 Task: In Heading Arial with underline. Font size of heading  '18'Font style of data Calibri. Font size of data  9Alignment of headline & data Align center. Fill color in heading,  RedFont color of data Black Apply border in Data No BorderIn the sheet  Budget Management Workbook Templatebook
Action: Mouse moved to (34, 119)
Screenshot: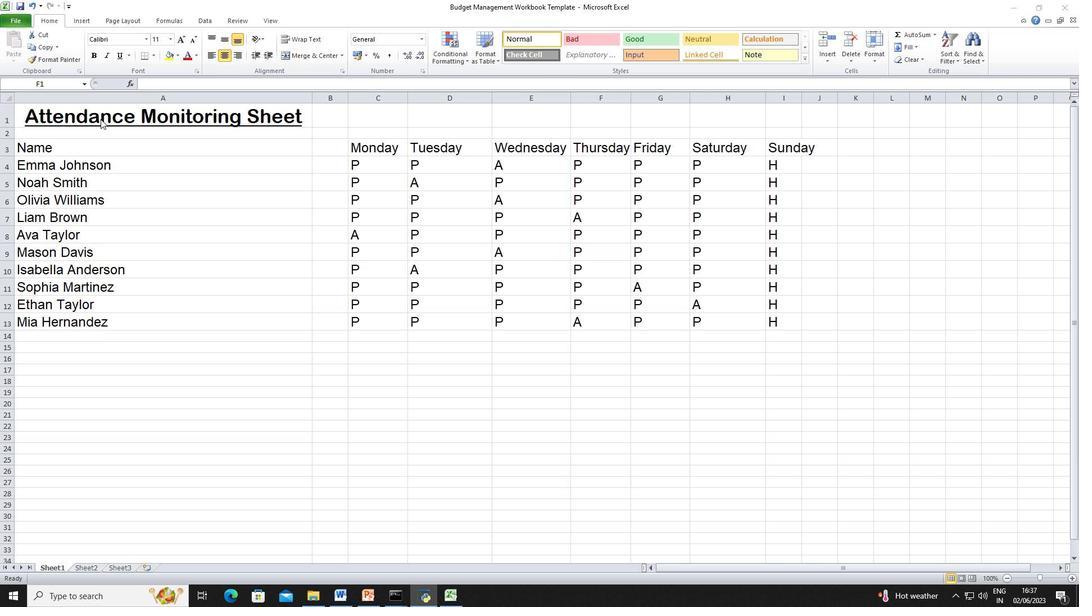 
Action: Mouse pressed left at (34, 119)
Screenshot: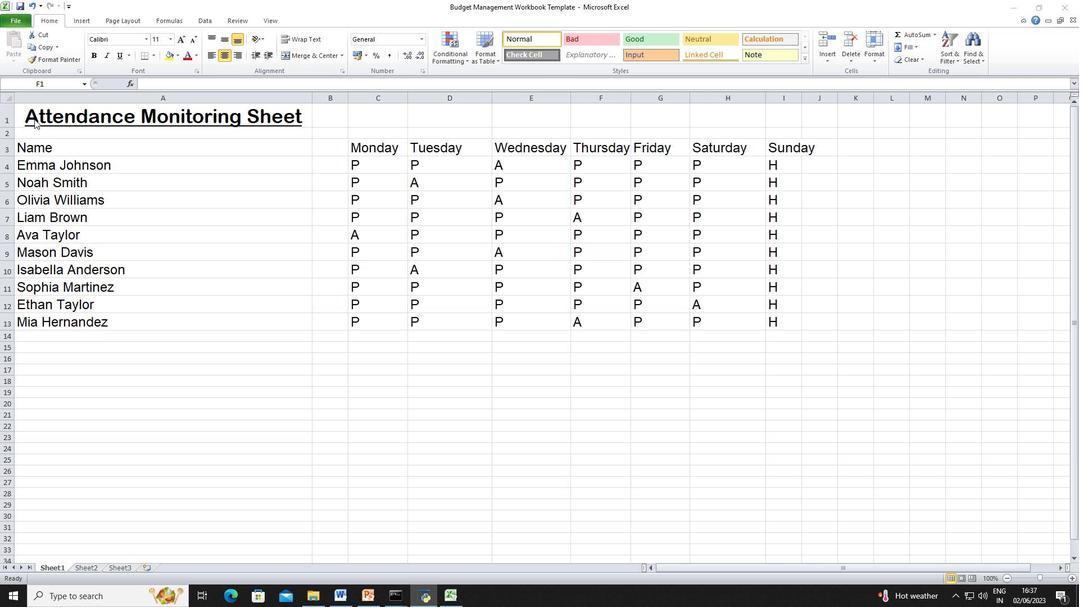 
Action: Mouse moved to (50, 118)
Screenshot: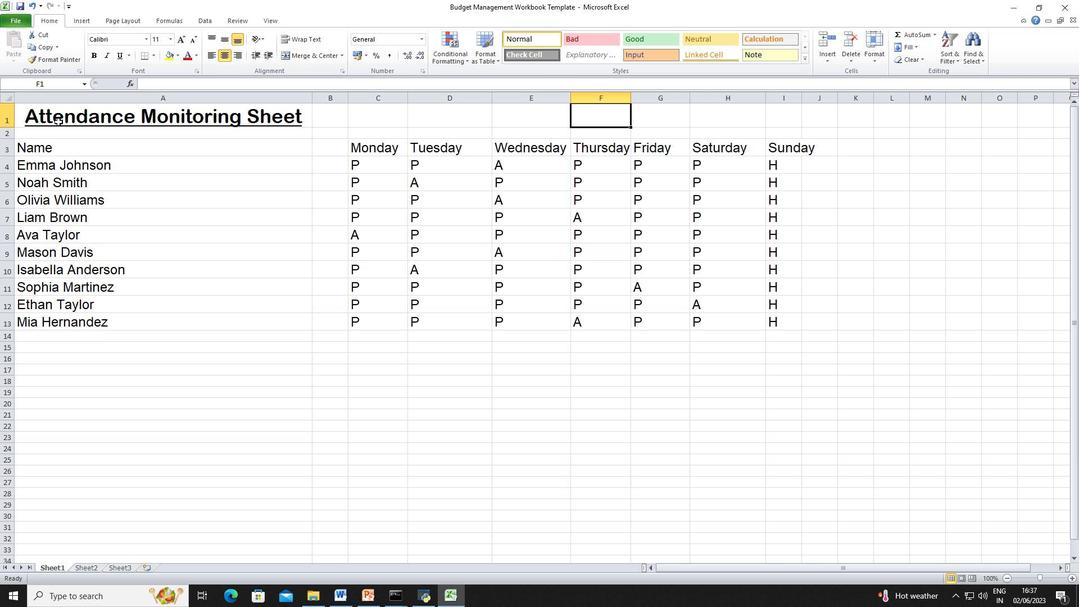 
Action: Mouse pressed left at (50, 118)
Screenshot: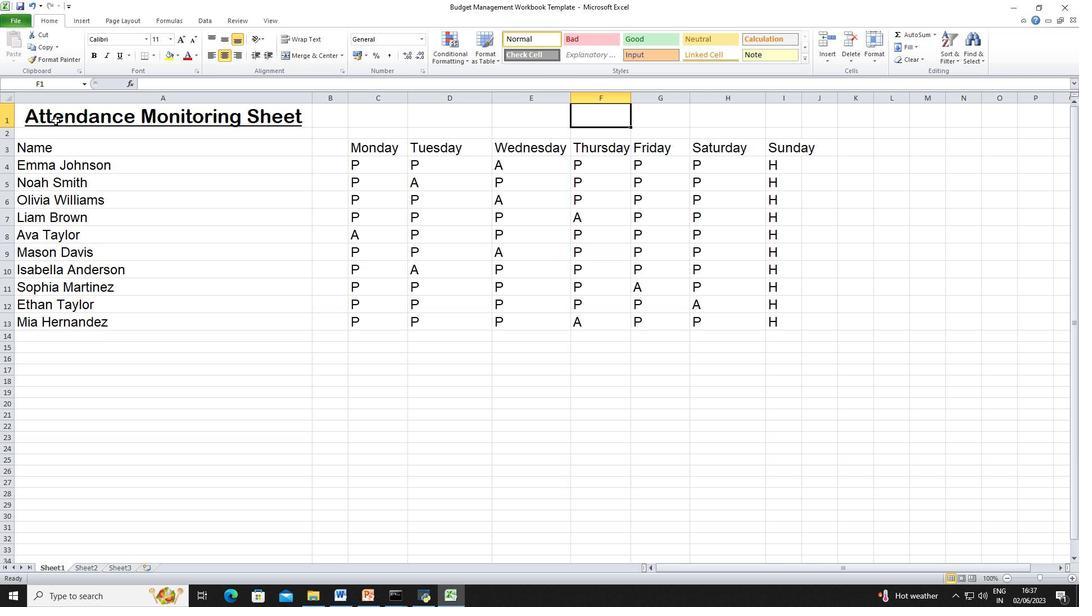 
Action: Mouse moved to (120, 53)
Screenshot: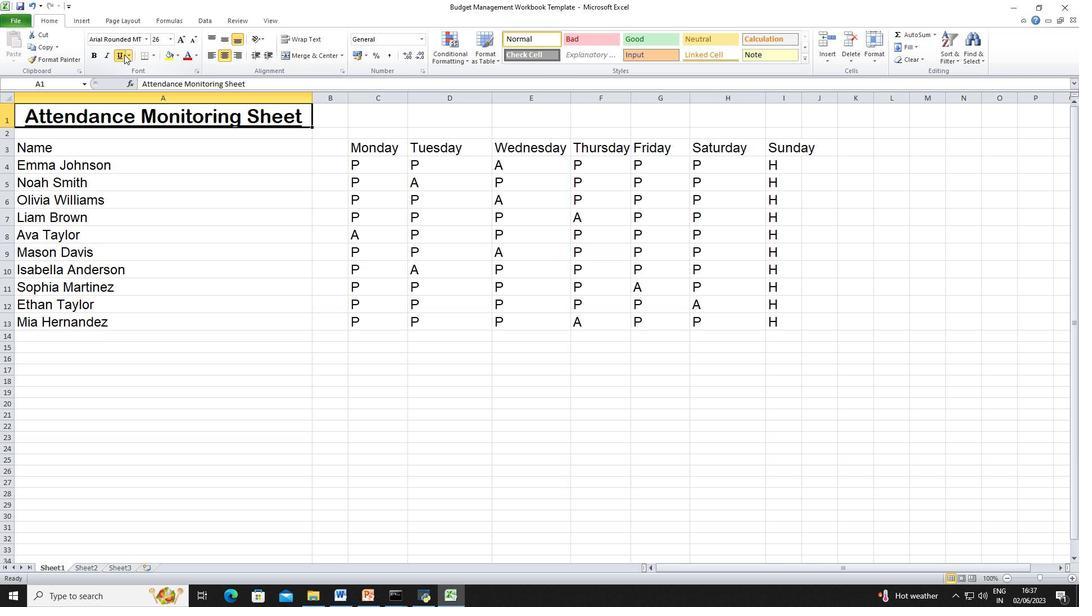 
Action: Mouse pressed left at (120, 53)
Screenshot: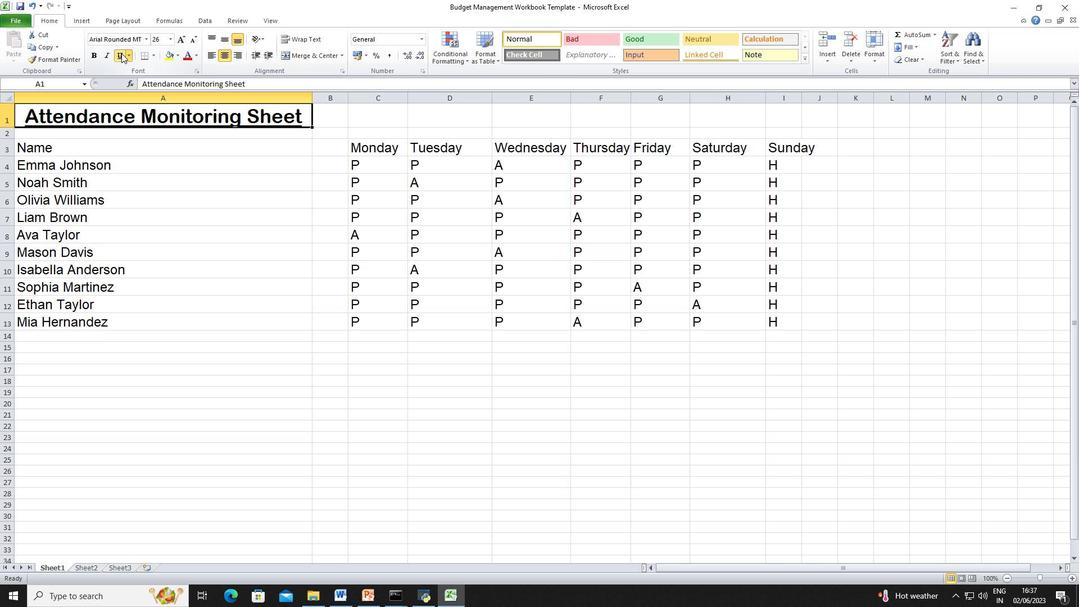 
Action: Mouse pressed left at (120, 53)
Screenshot: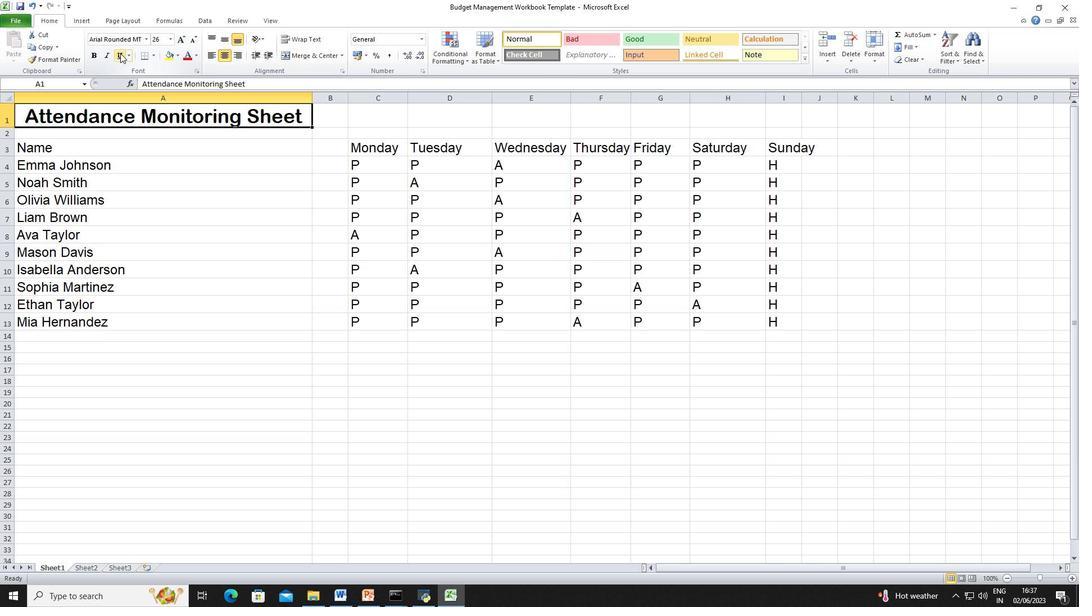 
Action: Mouse moved to (169, 40)
Screenshot: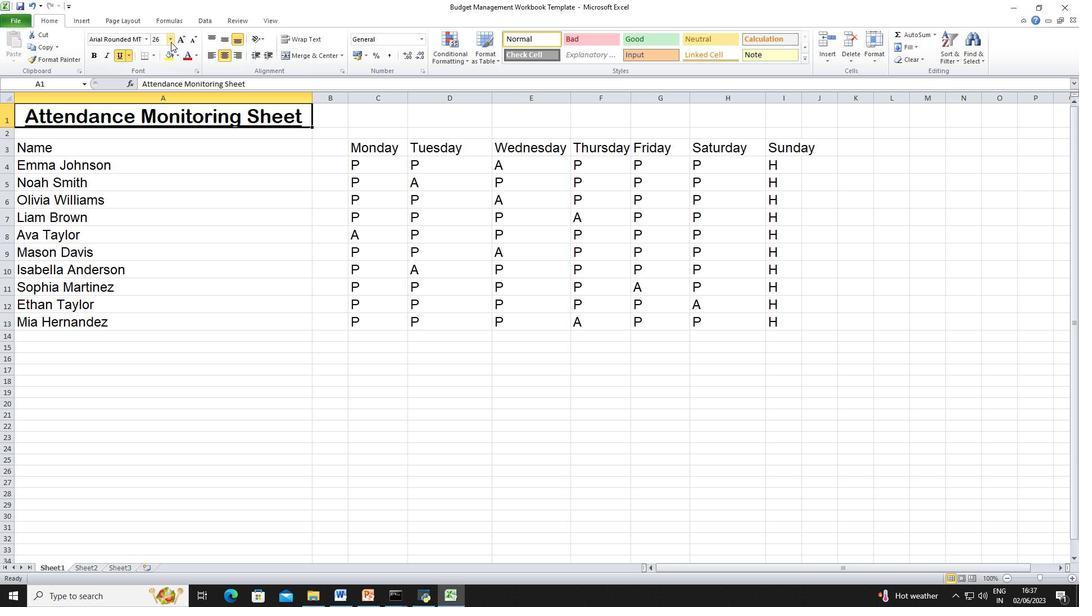 
Action: Mouse pressed left at (169, 40)
Screenshot: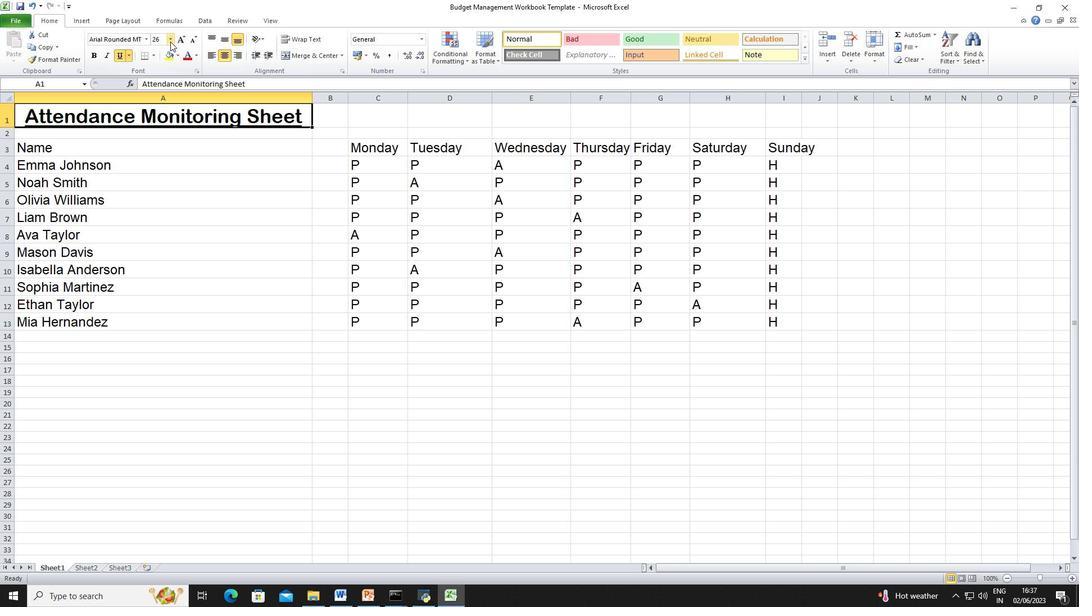 
Action: Mouse moved to (160, 116)
Screenshot: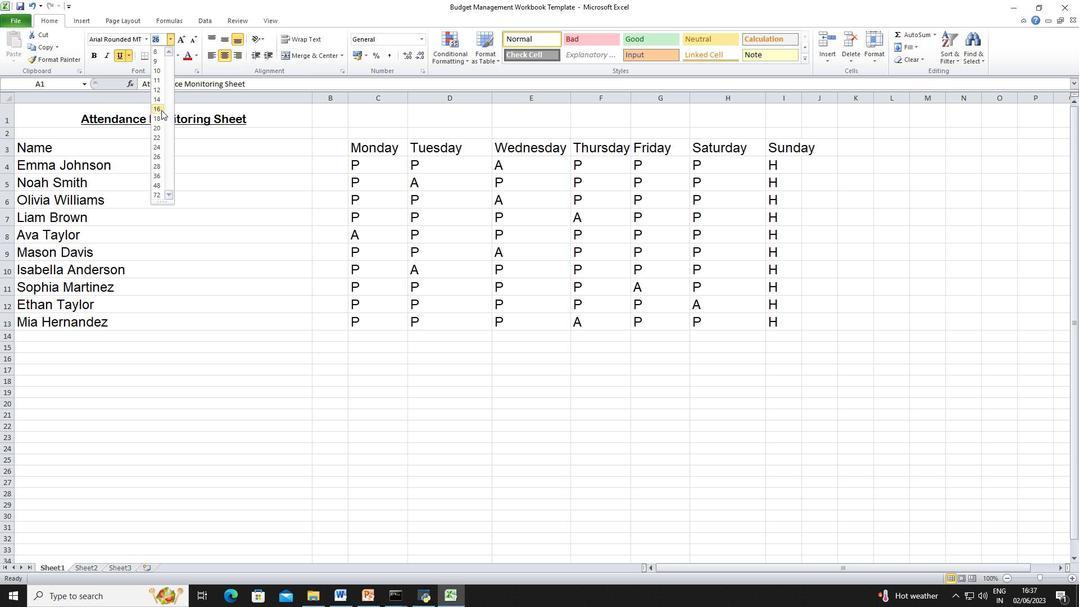 
Action: Mouse pressed left at (160, 116)
Screenshot: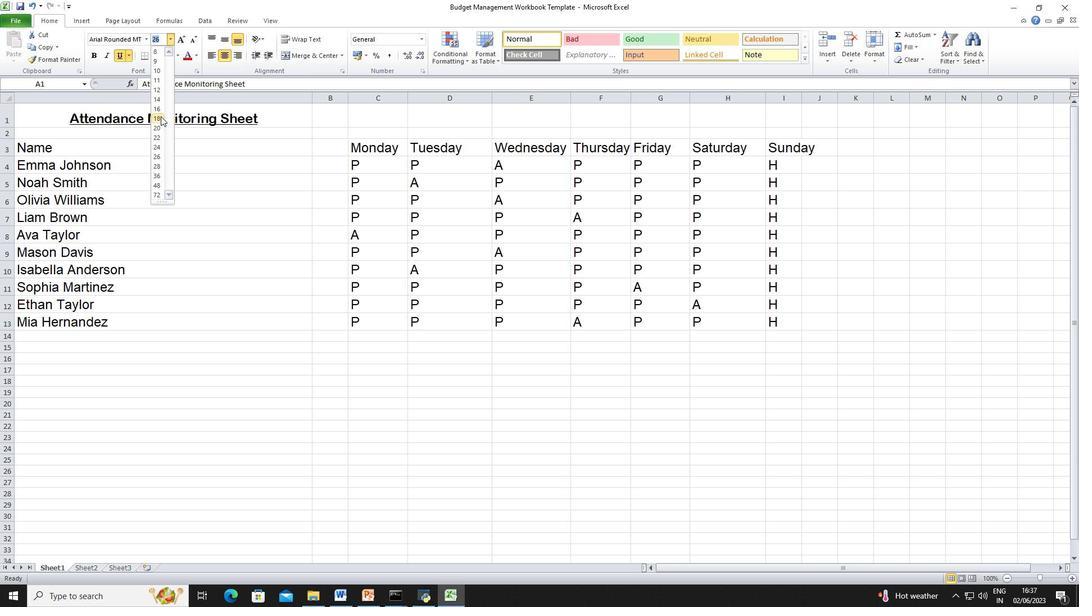 
Action: Mouse moved to (103, 149)
Screenshot: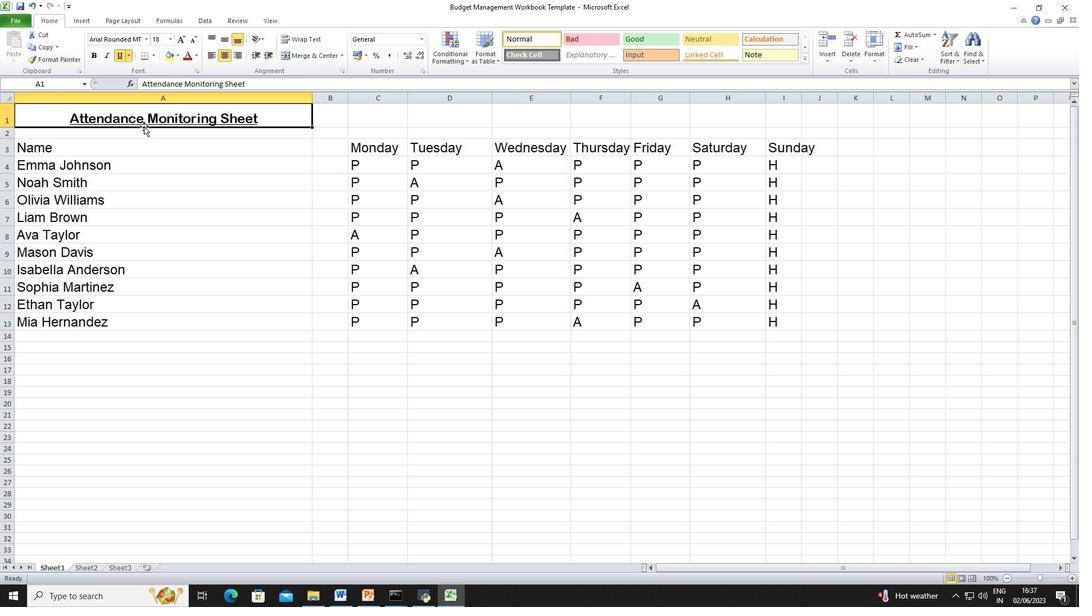 
Action: Mouse pressed left at (103, 149)
Screenshot: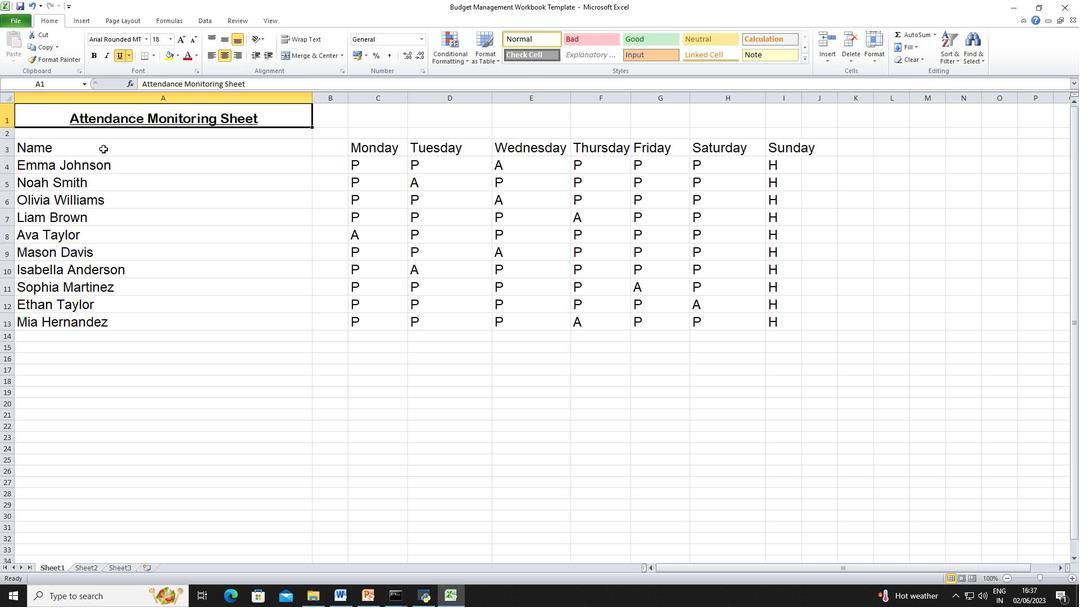 
Action: Mouse moved to (133, 35)
Screenshot: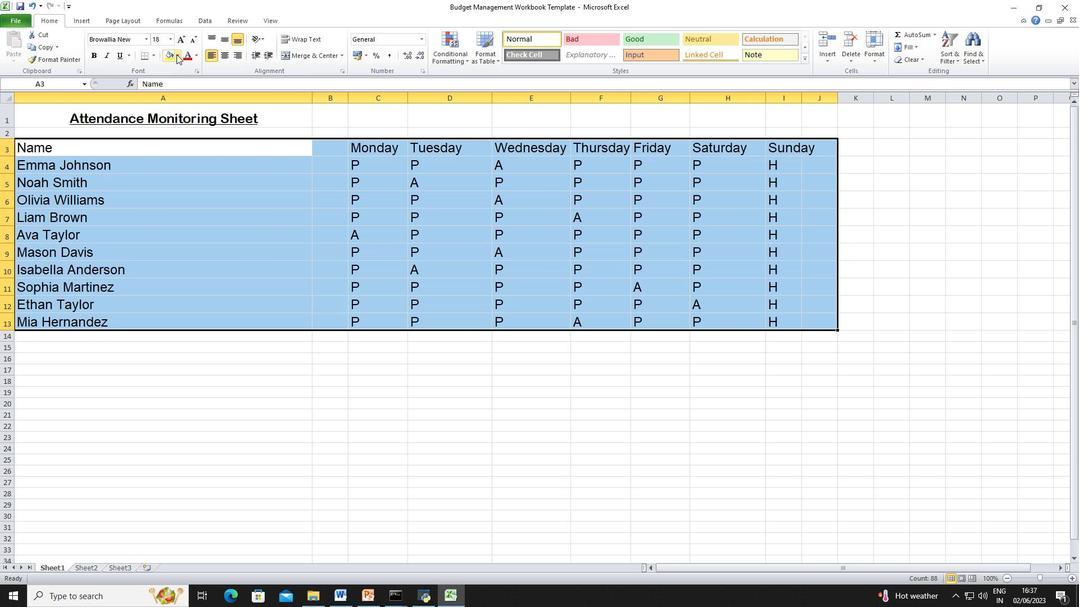 
Action: Mouse pressed left at (133, 35)
Screenshot: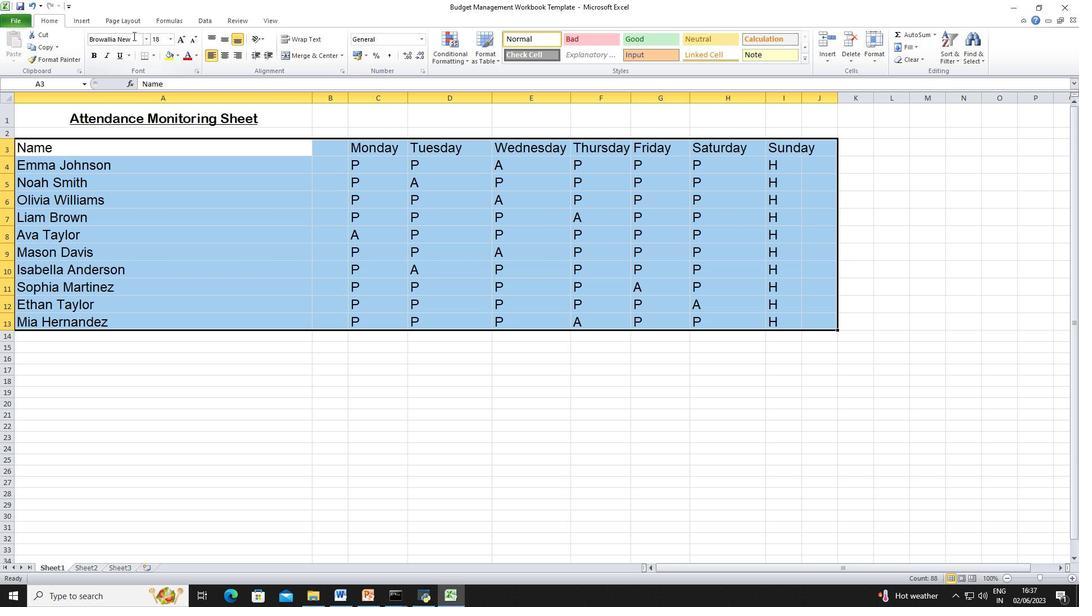
Action: Key pressed <Key.shift>Calibri
Screenshot: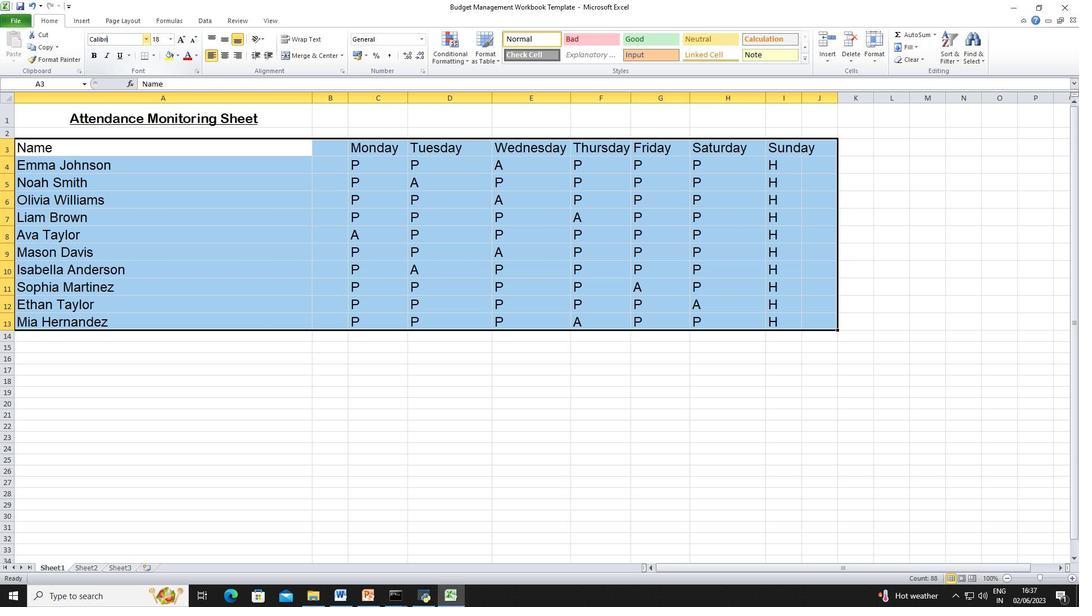 
Action: Mouse moved to (171, 38)
Screenshot: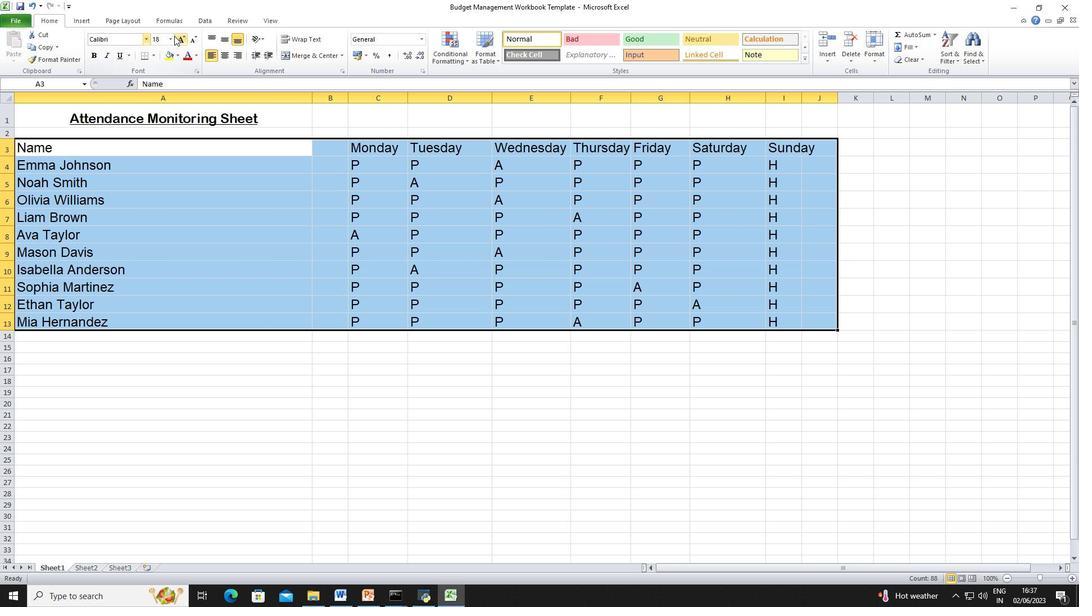 
Action: Mouse pressed left at (171, 38)
Screenshot: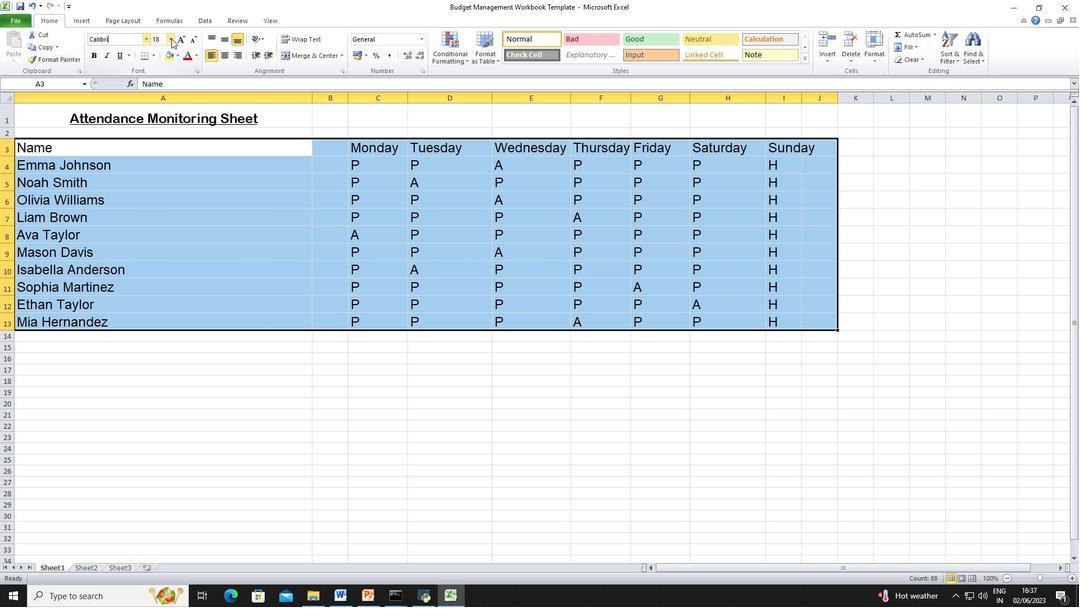 
Action: Mouse moved to (170, 39)
Screenshot: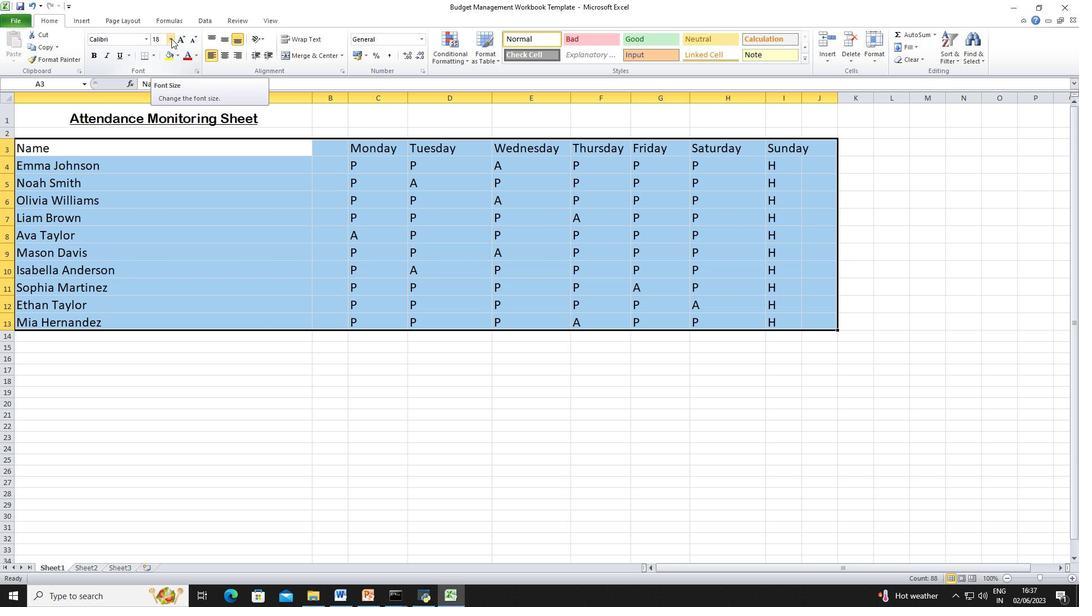 
Action: Mouse pressed left at (170, 39)
Screenshot: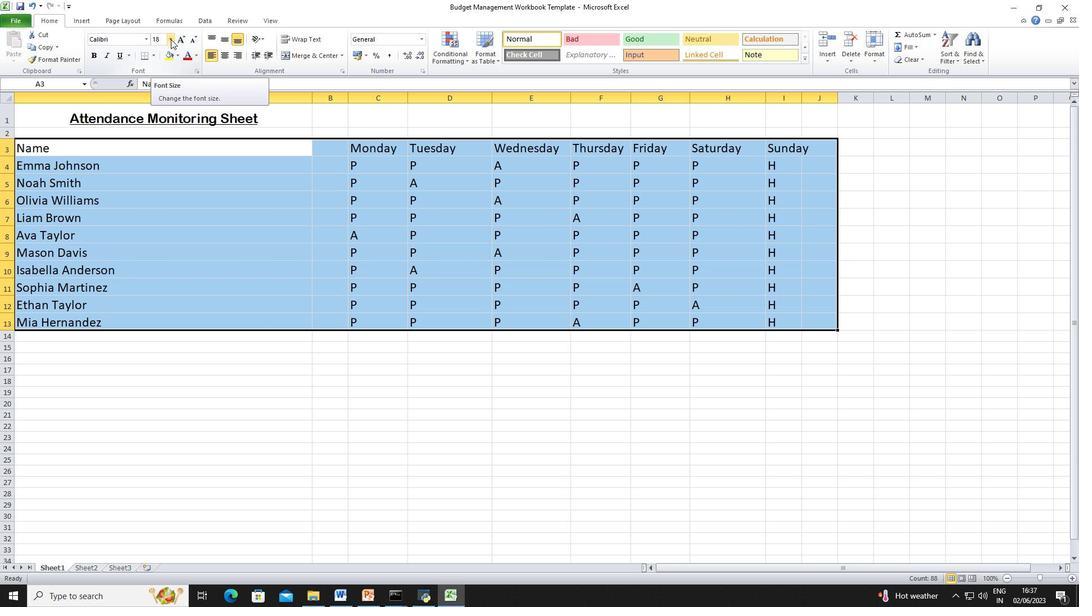 
Action: Mouse moved to (158, 61)
Screenshot: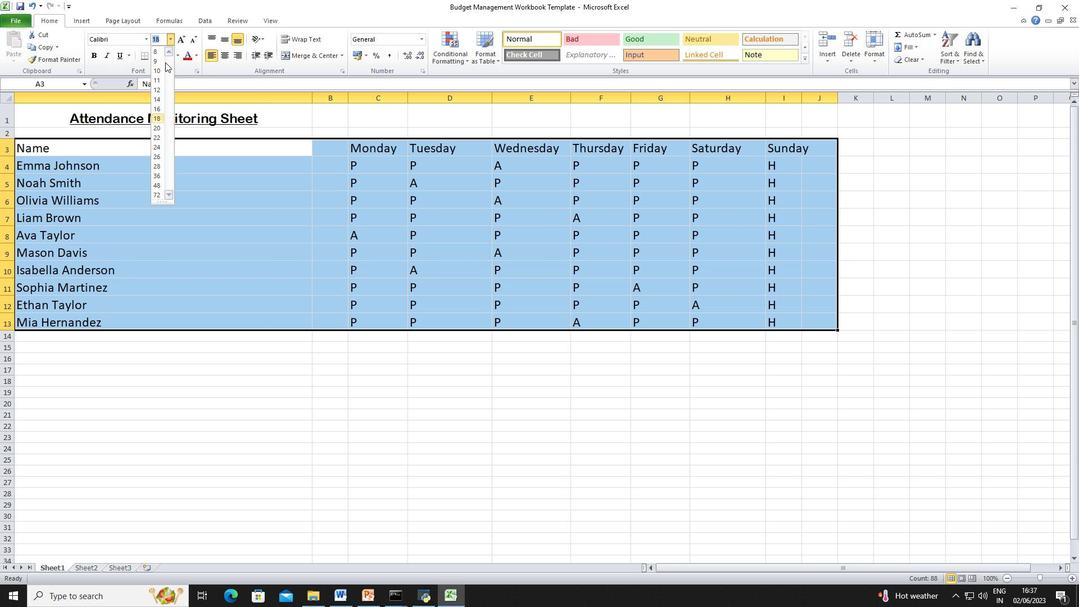 
Action: Mouse pressed left at (158, 61)
Screenshot: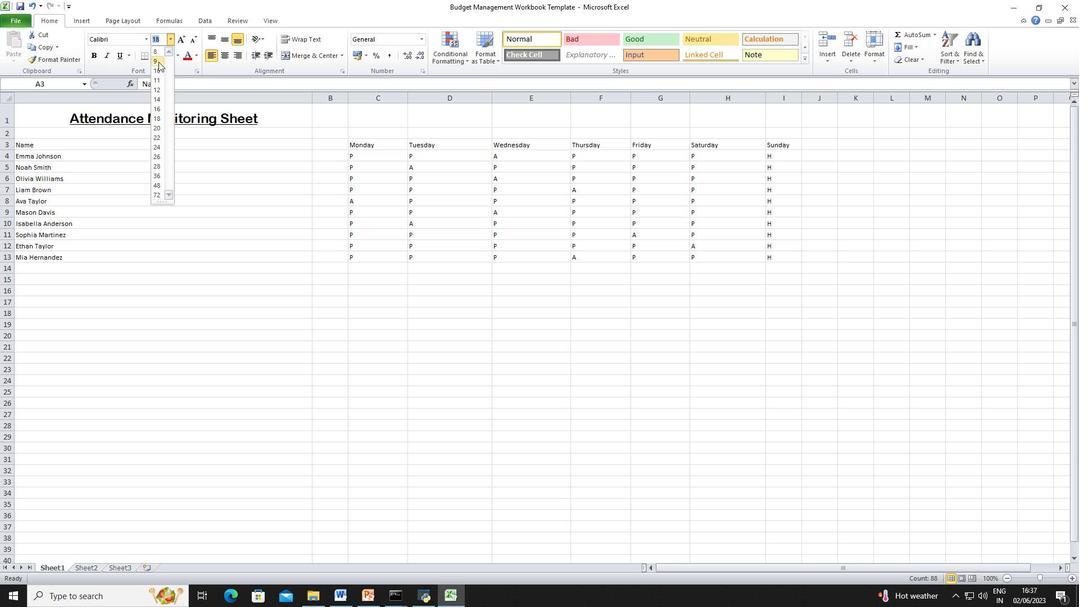 
Action: Mouse moved to (221, 53)
Screenshot: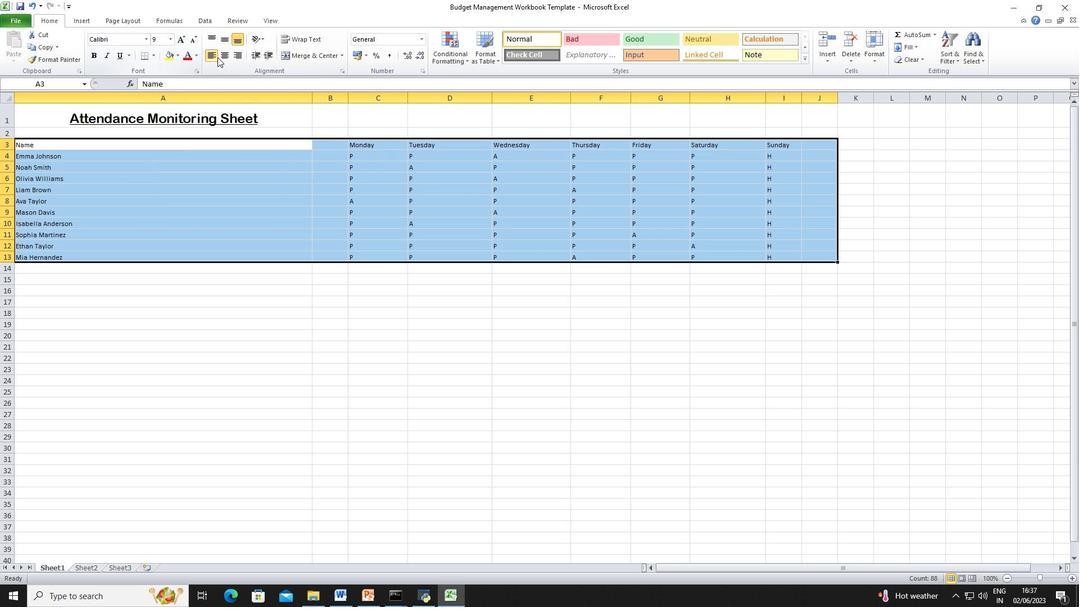 
Action: Mouse pressed left at (221, 53)
Screenshot: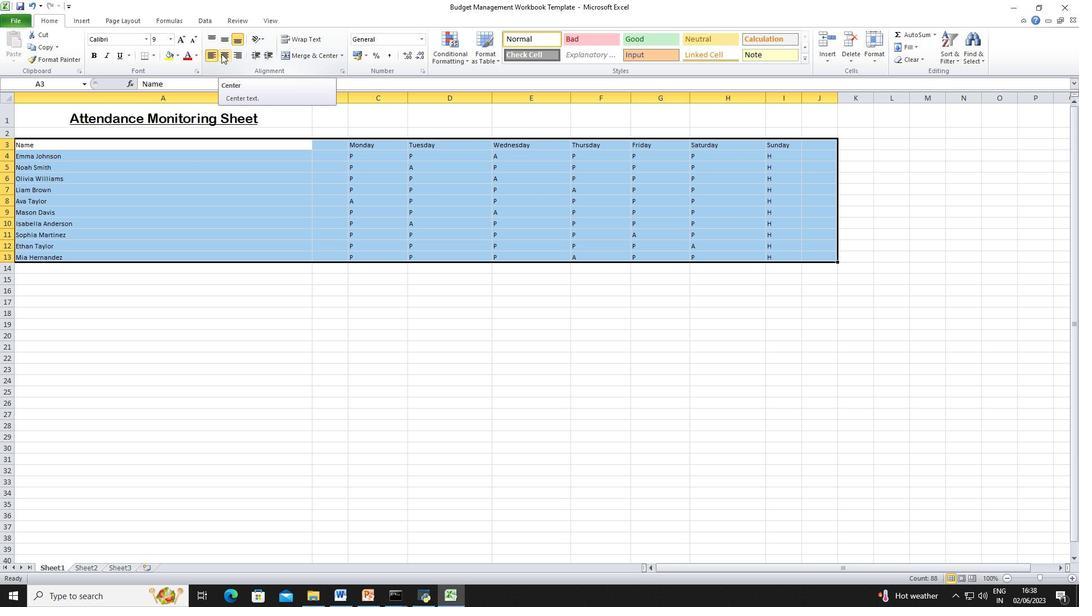 
Action: Mouse moved to (69, 119)
Screenshot: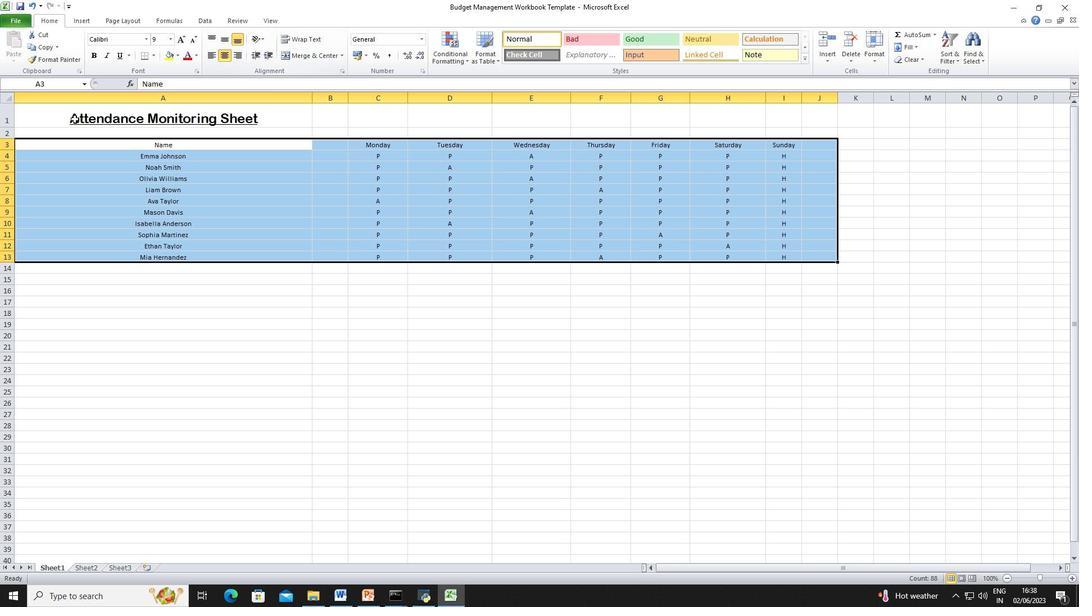 
Action: Mouse pressed left at (69, 119)
Screenshot: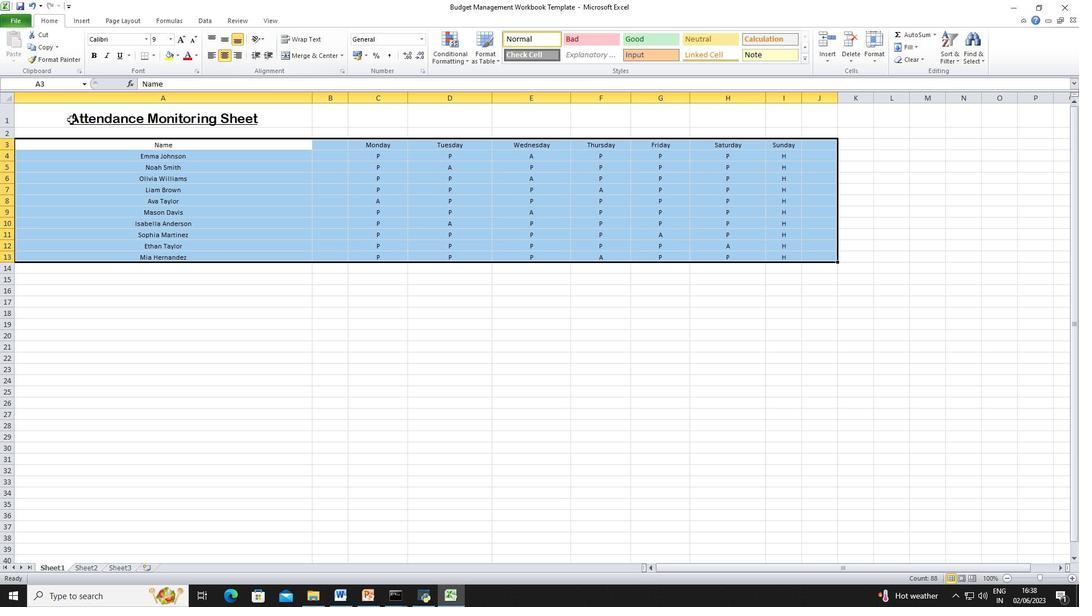 
Action: Mouse moved to (178, 55)
Screenshot: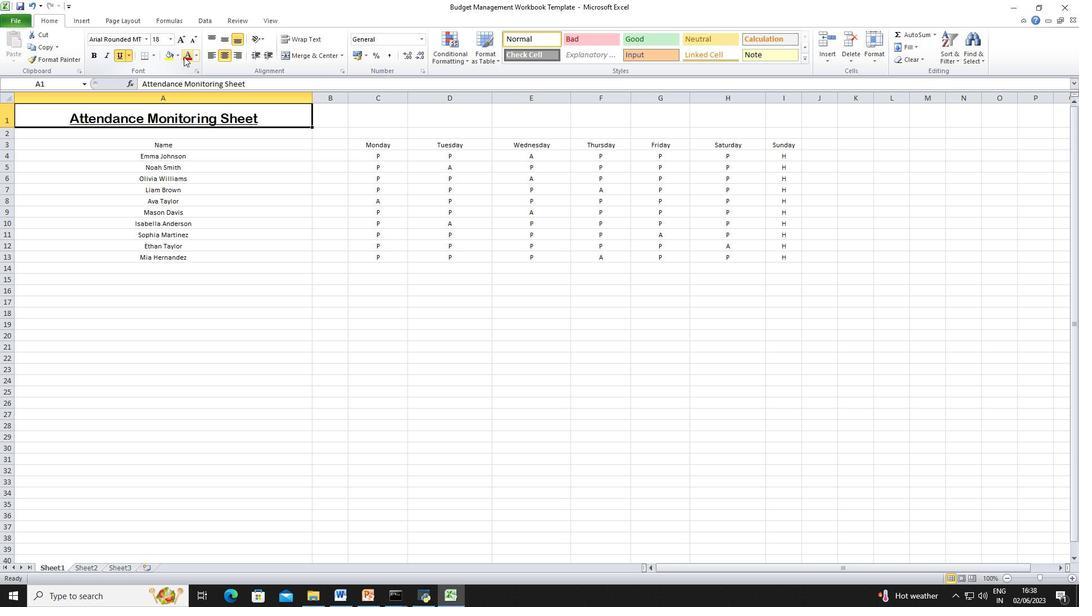 
Action: Mouse pressed left at (178, 55)
Screenshot: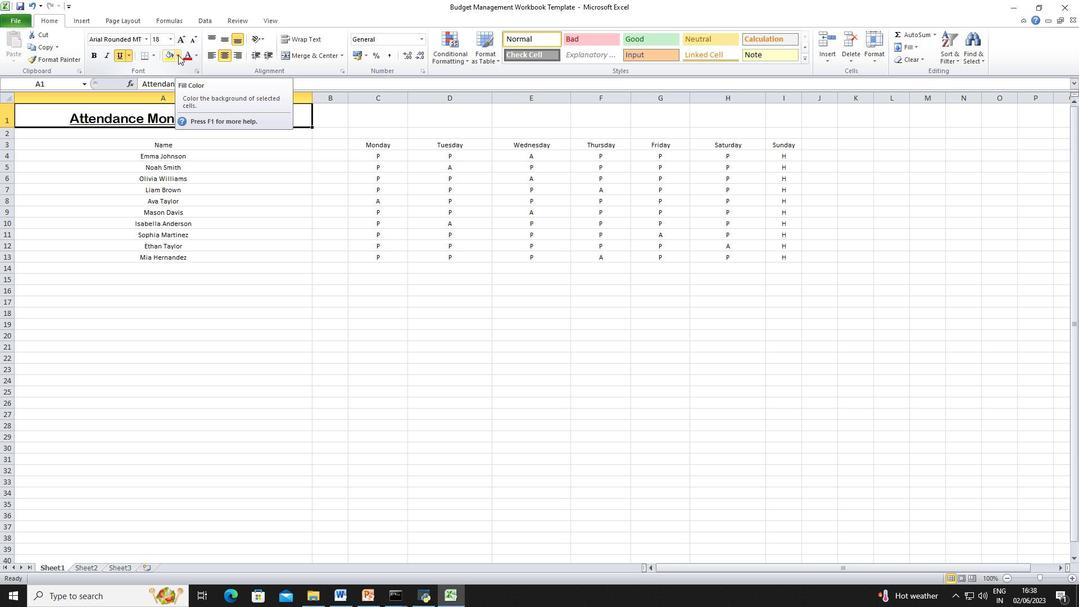 
Action: Mouse moved to (174, 136)
Screenshot: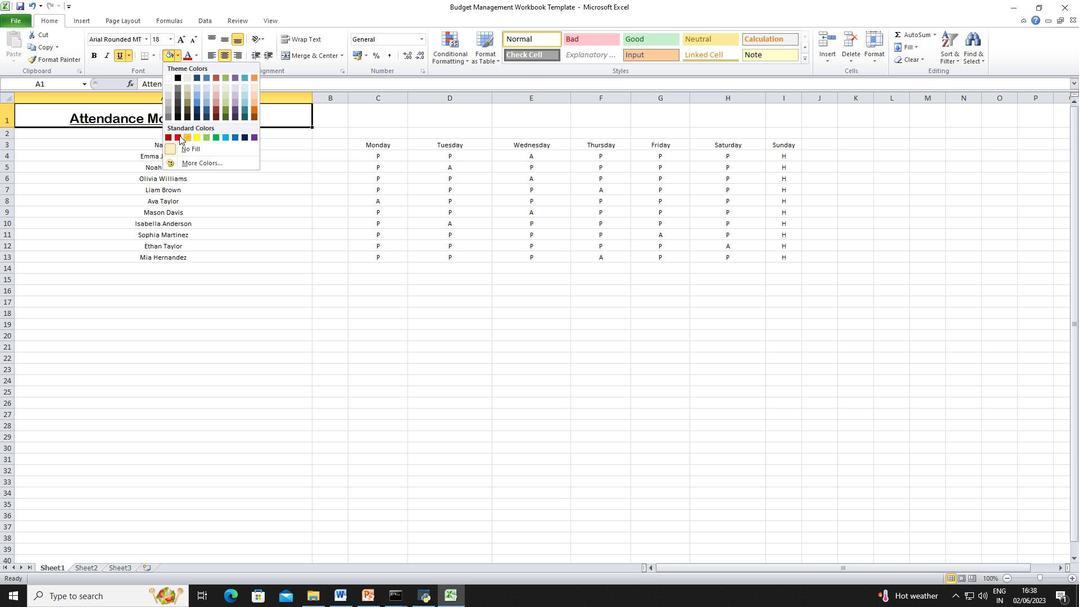 
Action: Mouse pressed left at (174, 136)
Screenshot: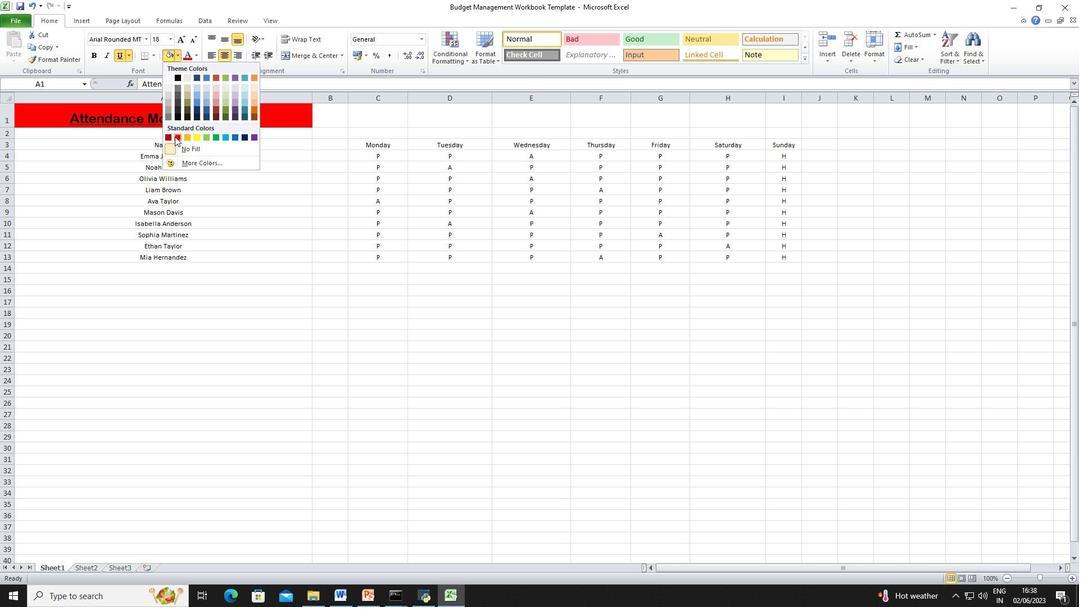 
Action: Mouse moved to (82, 142)
Screenshot: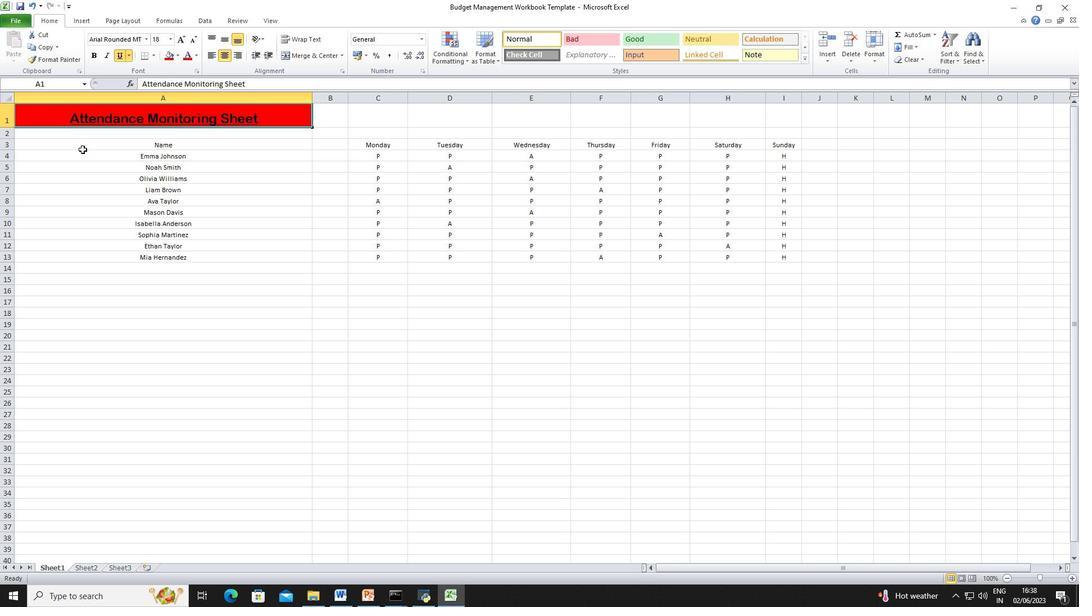 
Action: Mouse pressed left at (82, 142)
Screenshot: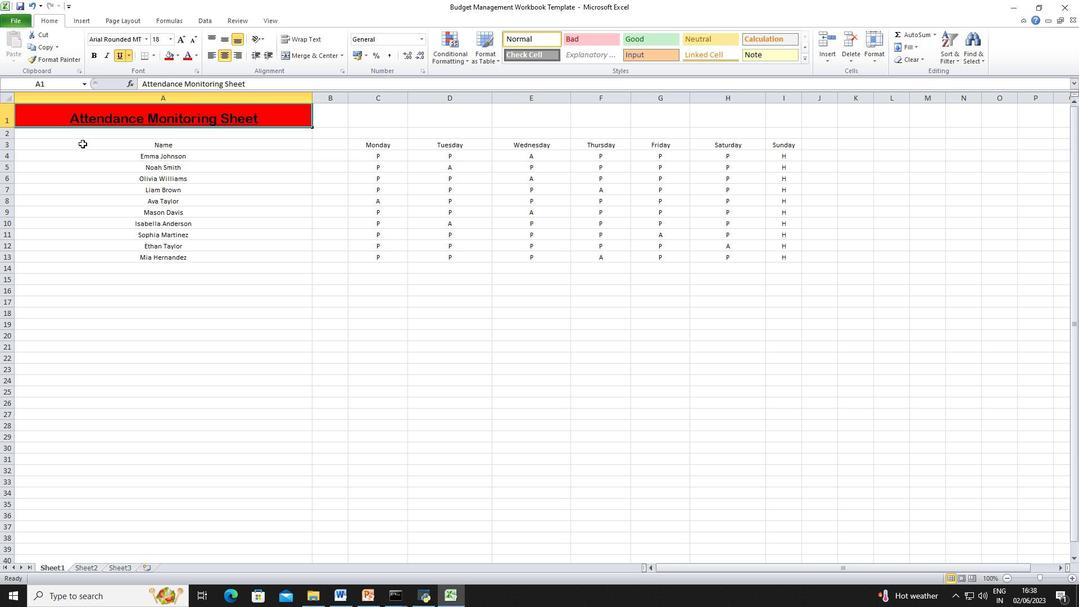 
Action: Mouse moved to (194, 55)
Screenshot: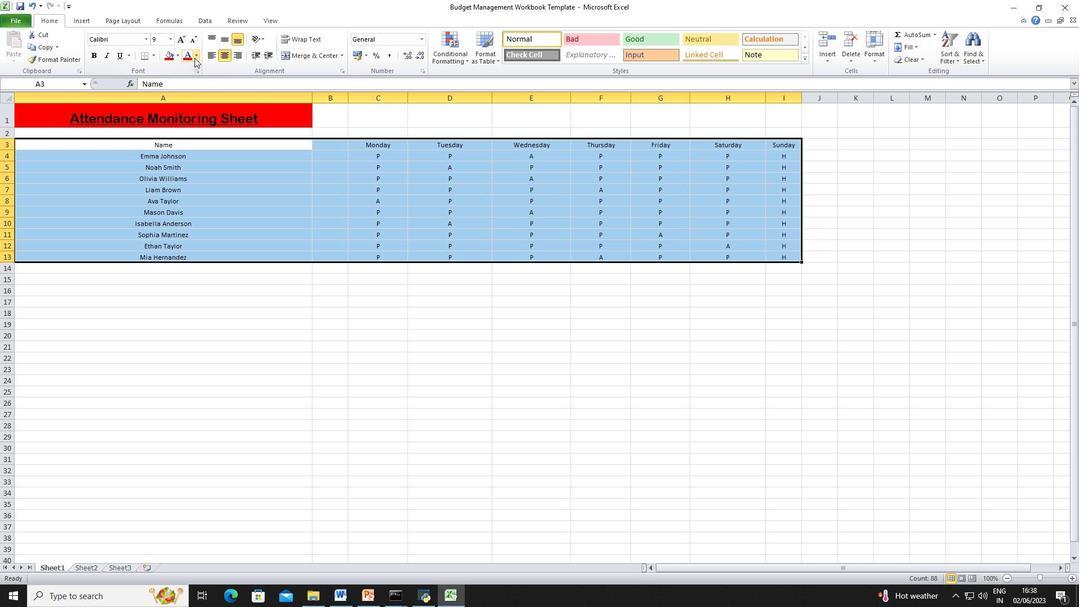 
Action: Mouse pressed left at (194, 55)
Screenshot: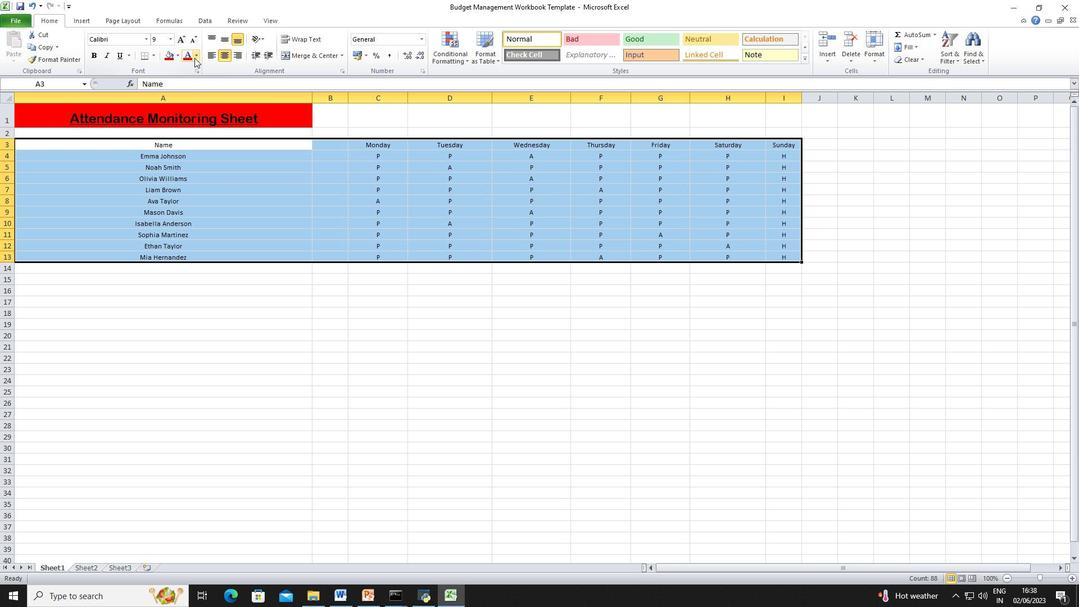 
Action: Mouse moved to (196, 148)
Screenshot: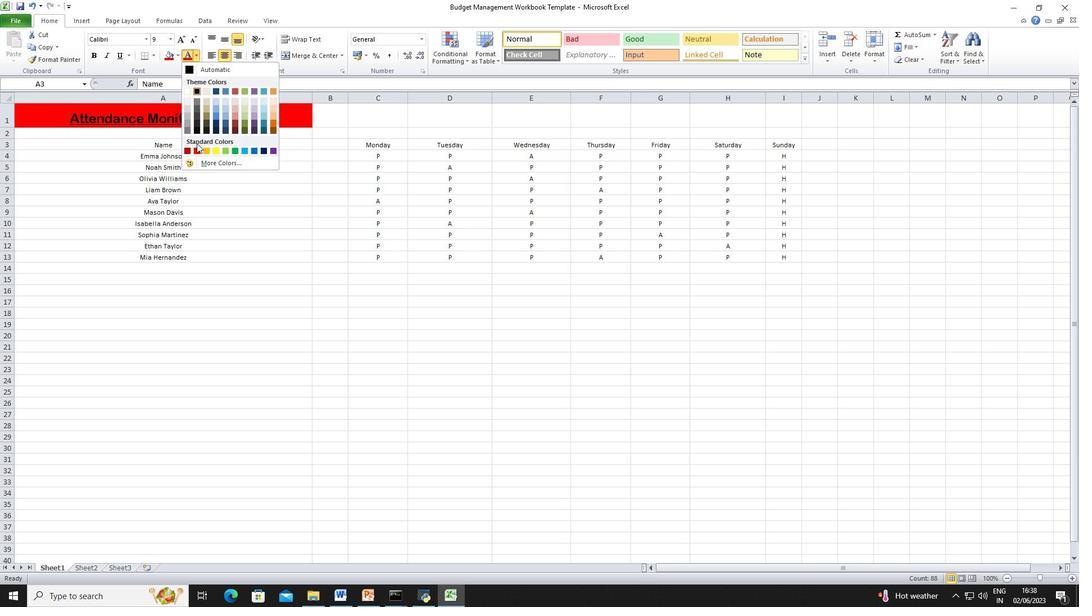 
Action: Mouse pressed left at (196, 148)
Screenshot: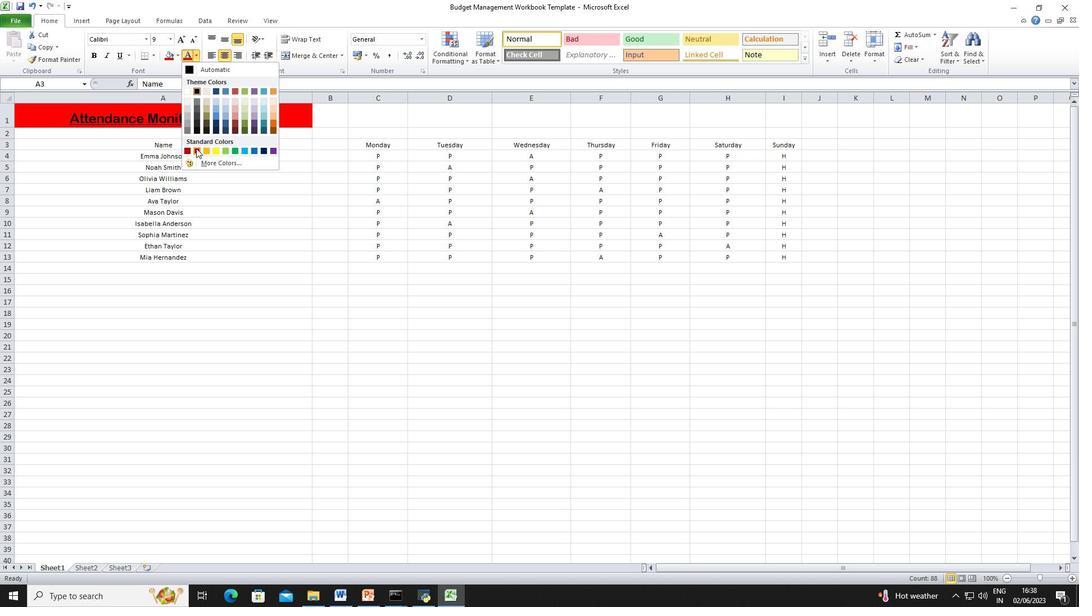
Action: Mouse moved to (153, 53)
Screenshot: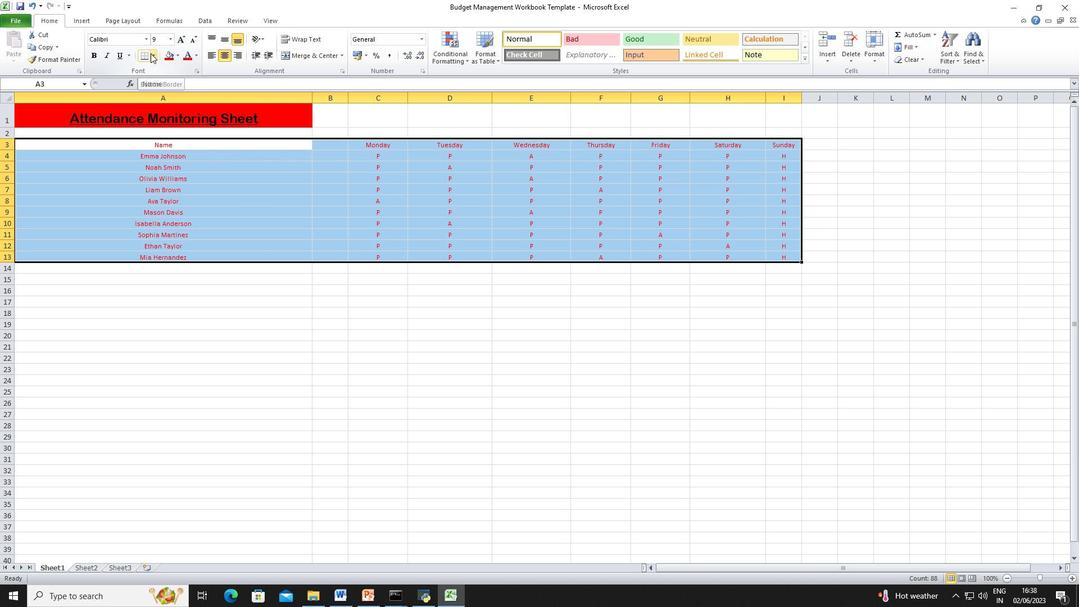 
Action: Mouse pressed left at (153, 53)
Screenshot: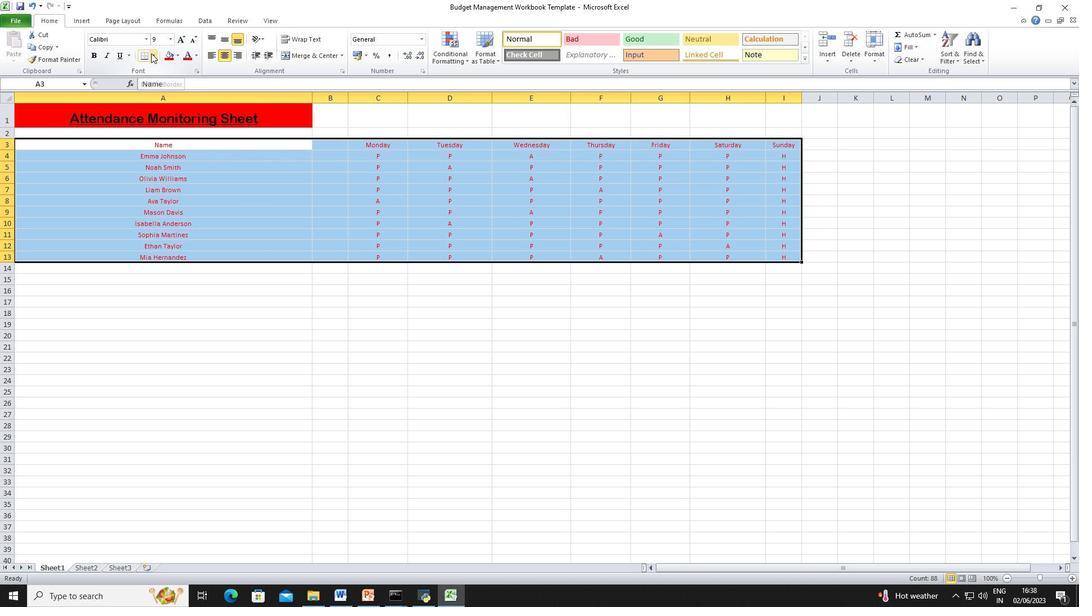 
Action: Mouse moved to (159, 136)
Screenshot: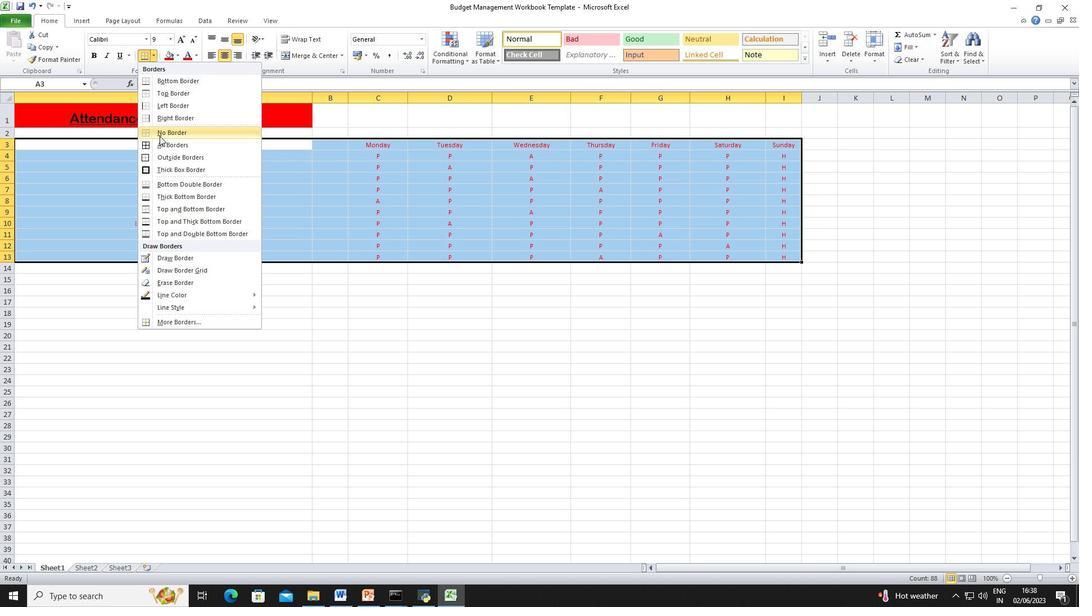 
Action: Mouse pressed left at (159, 136)
Screenshot: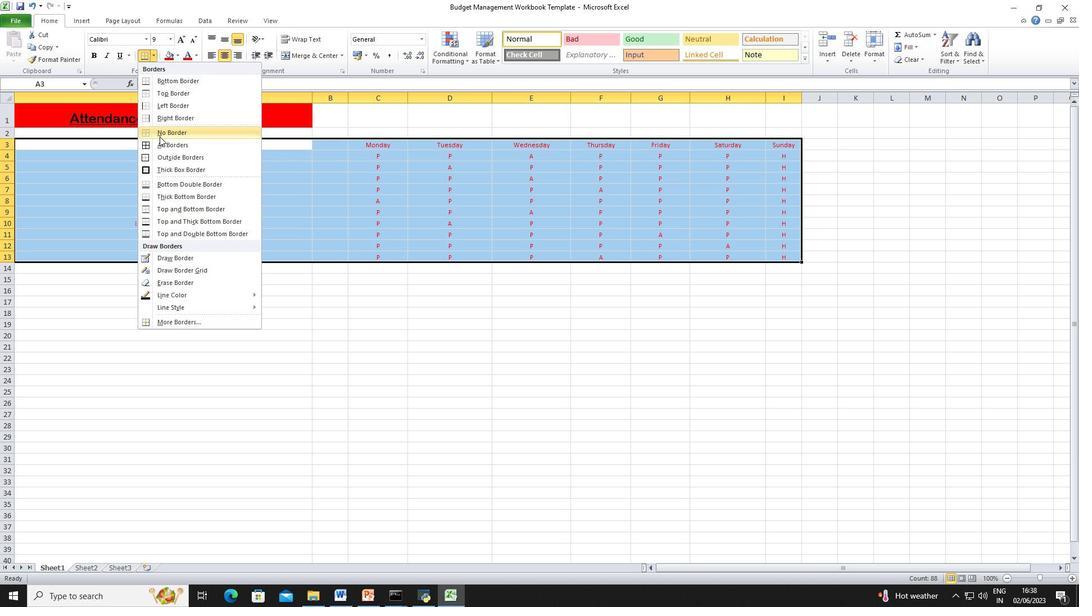 
Action: Mouse moved to (271, 285)
Screenshot: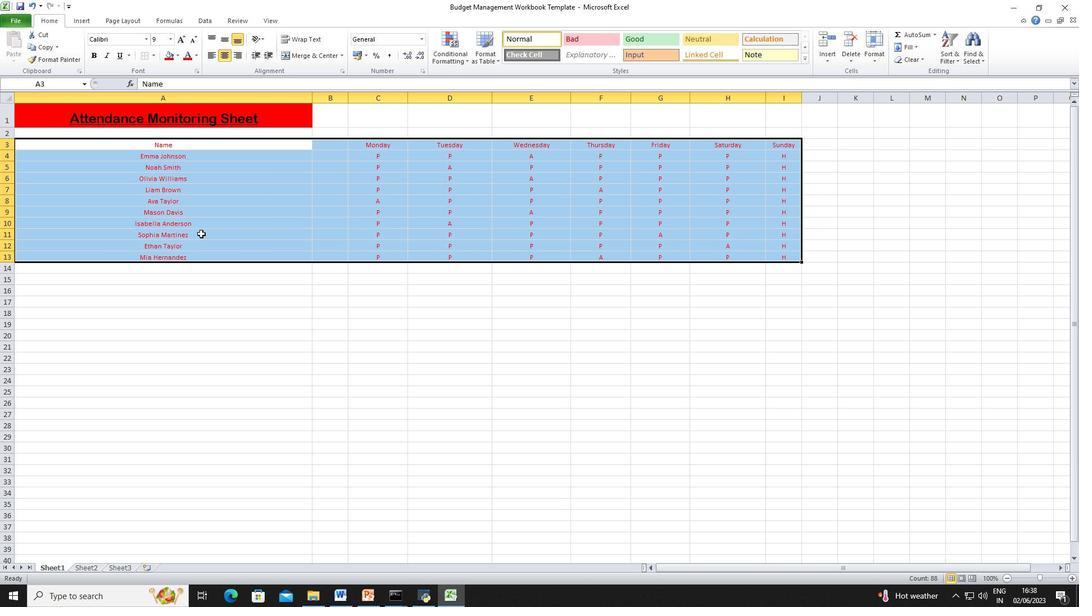 
Action: Mouse pressed left at (271, 285)
Screenshot: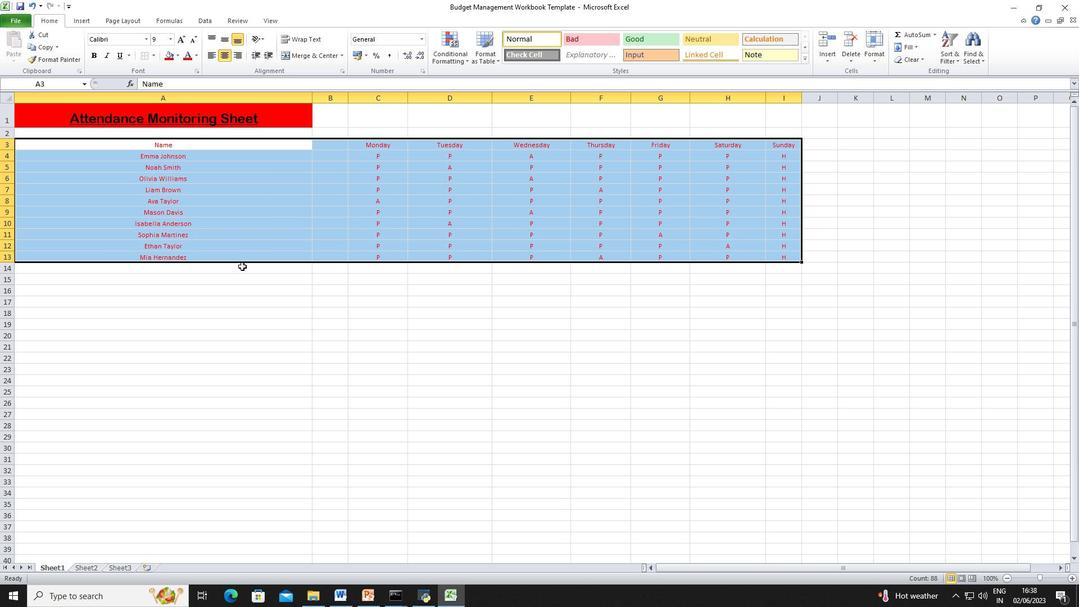 
Action: Mouse moved to (272, 285)
Screenshot: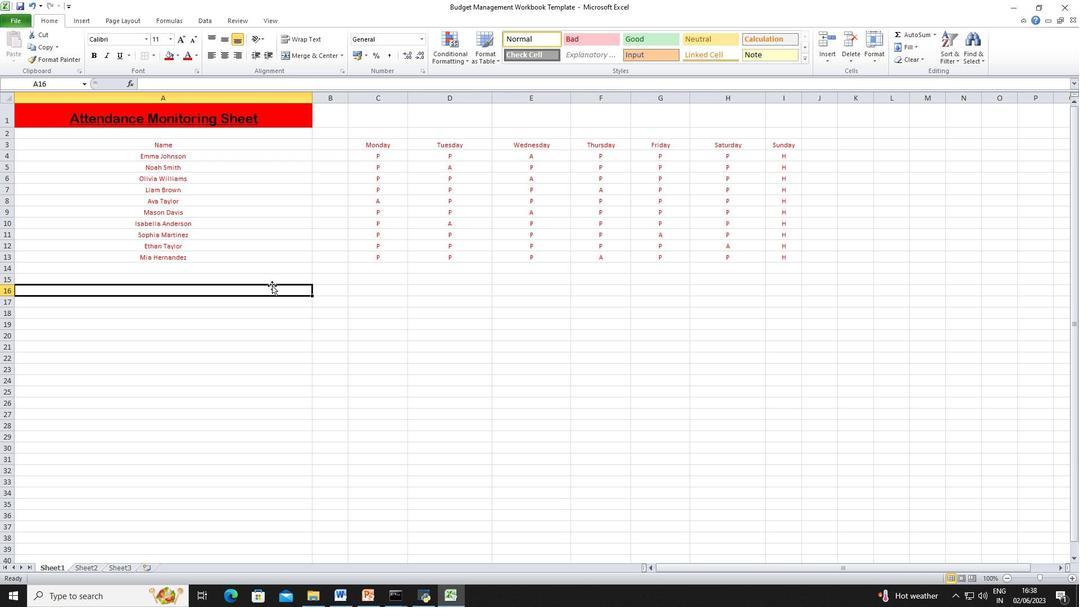 
